 Task: Add the task  Improve the appâ€™s caching system for faster data retrieval to the section Escape Velocity in the project WorthyTech and add a Due Date to the respective task as 2023/09/22.
Action: Mouse moved to (77, 348)
Screenshot: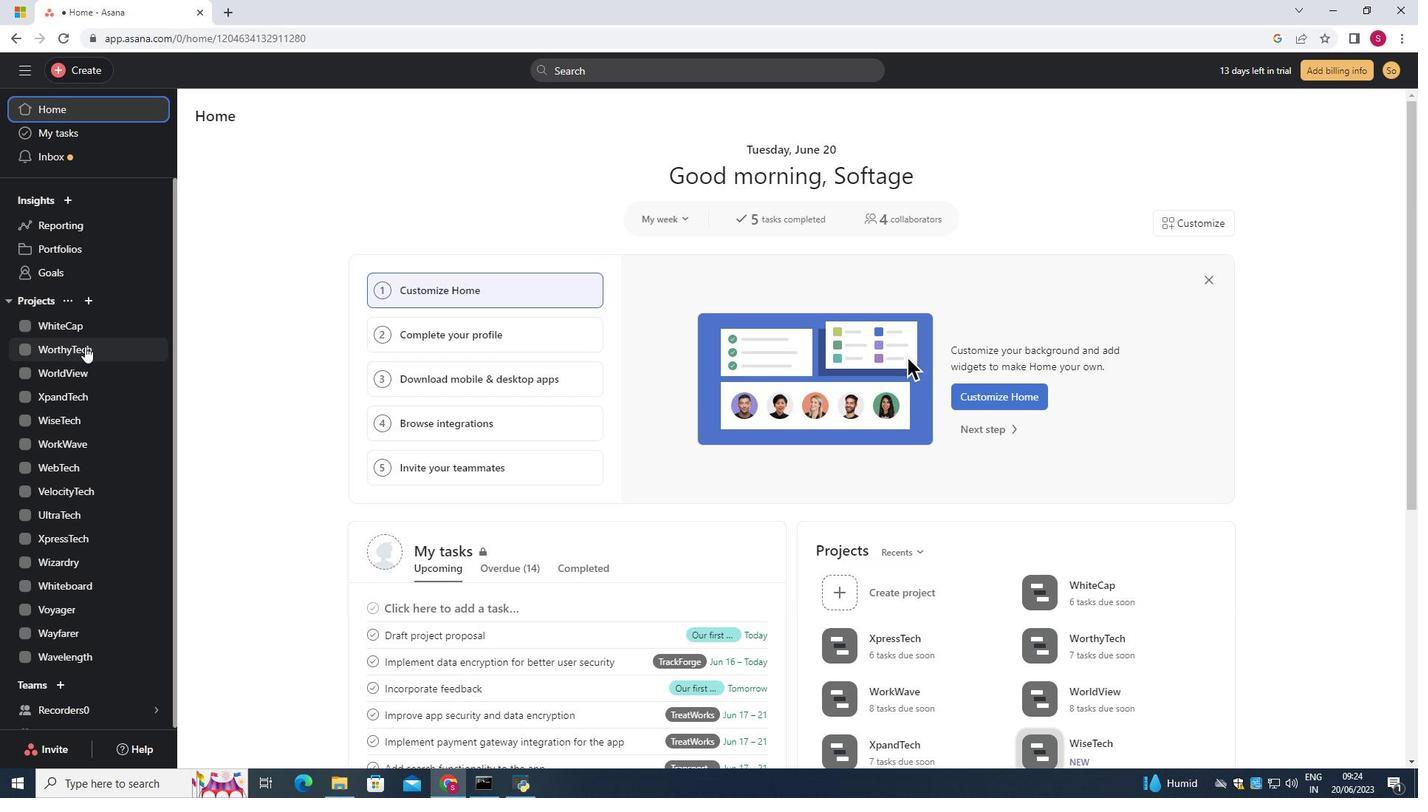 
Action: Mouse pressed left at (77, 348)
Screenshot: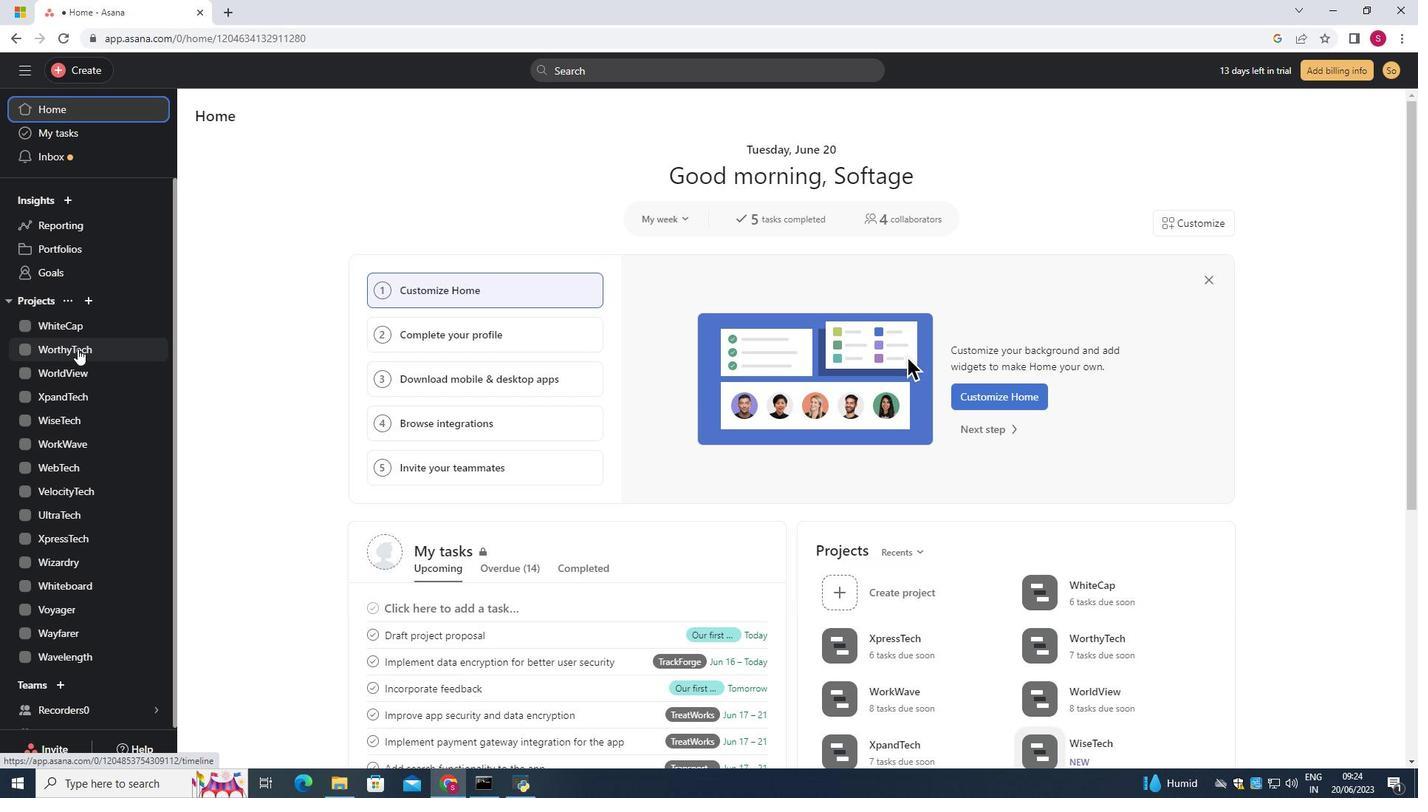 
Action: Mouse moved to (1402, 764)
Screenshot: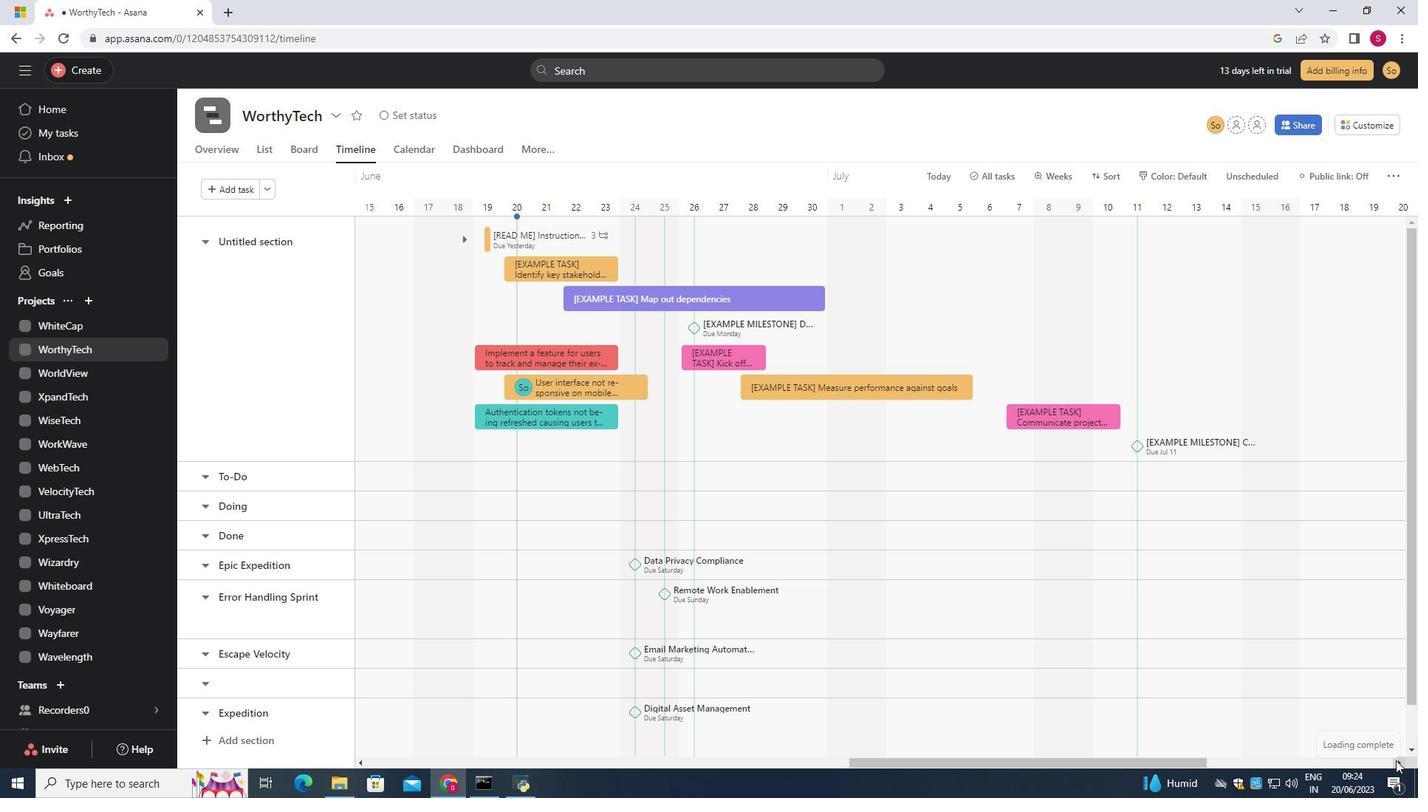 
Action: Mouse pressed left at (1402, 764)
Screenshot: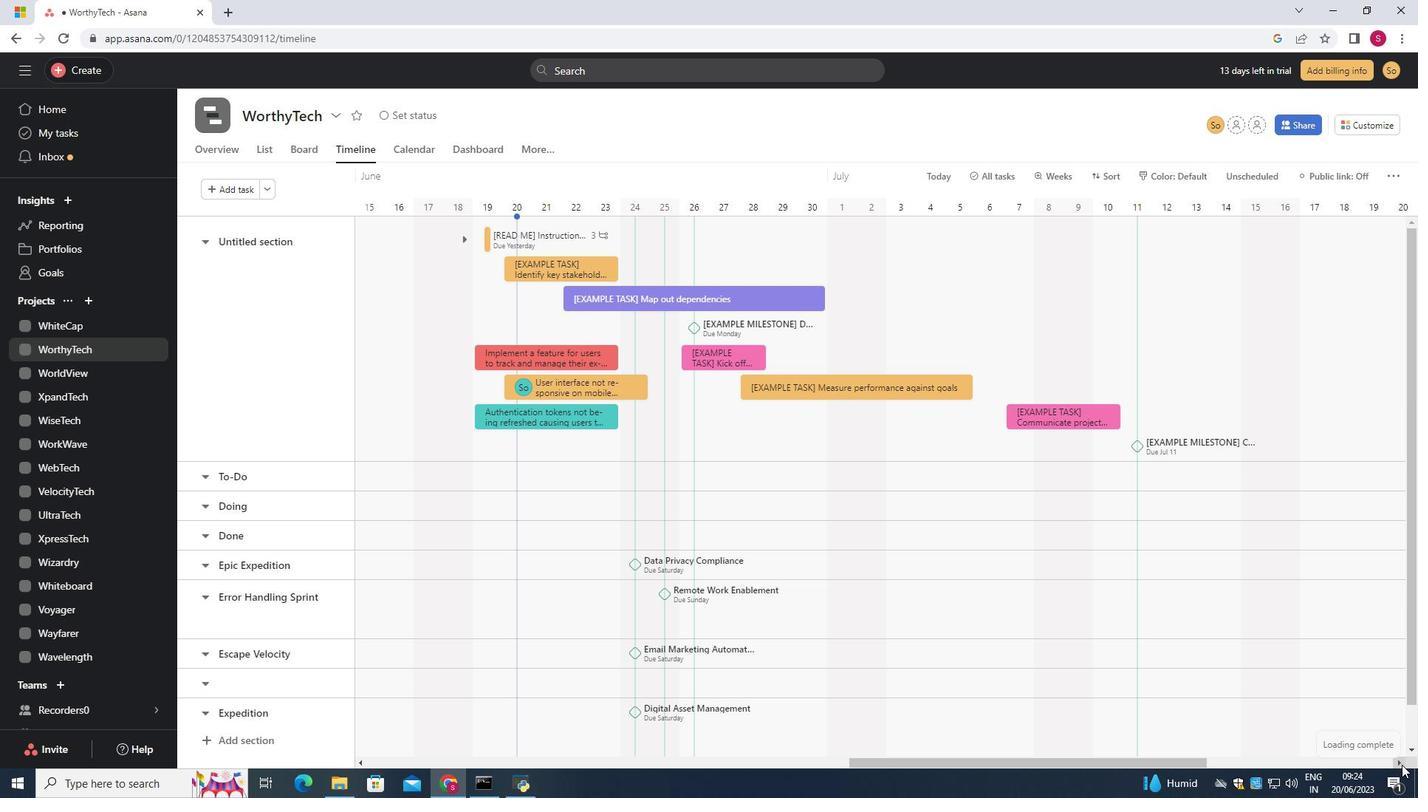 
Action: Mouse moved to (1270, 619)
Screenshot: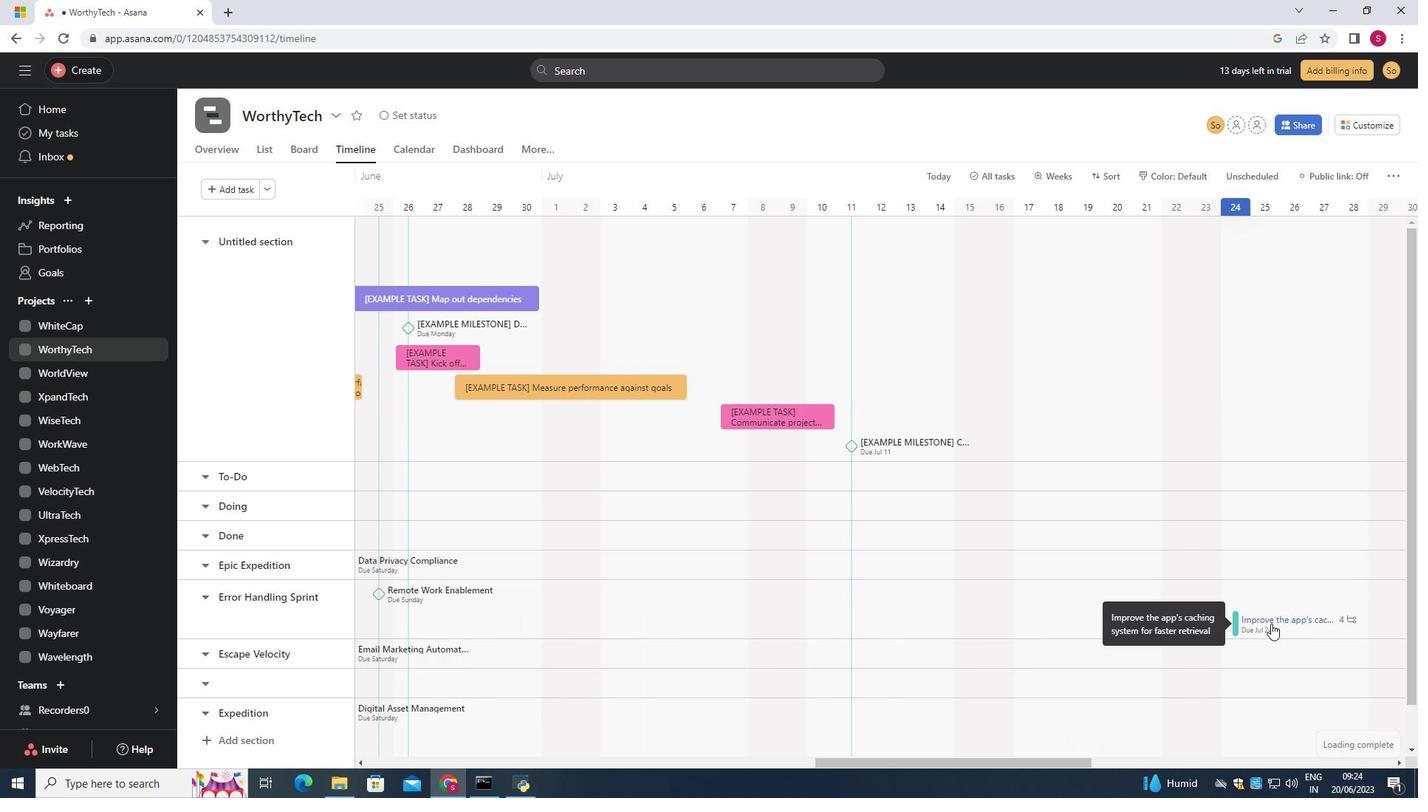 
Action: Mouse pressed left at (1270, 619)
Screenshot: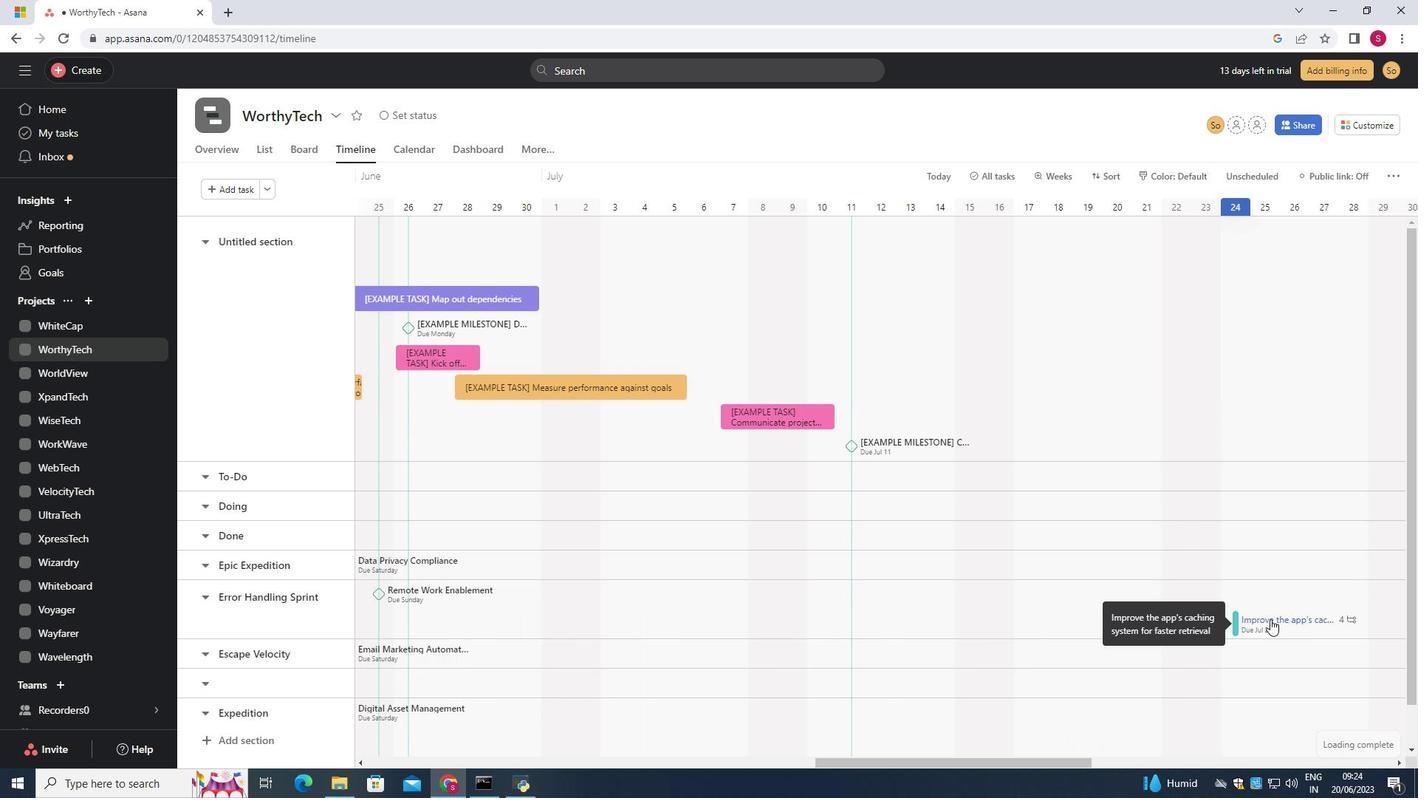 
Action: Mouse moved to (1105, 322)
Screenshot: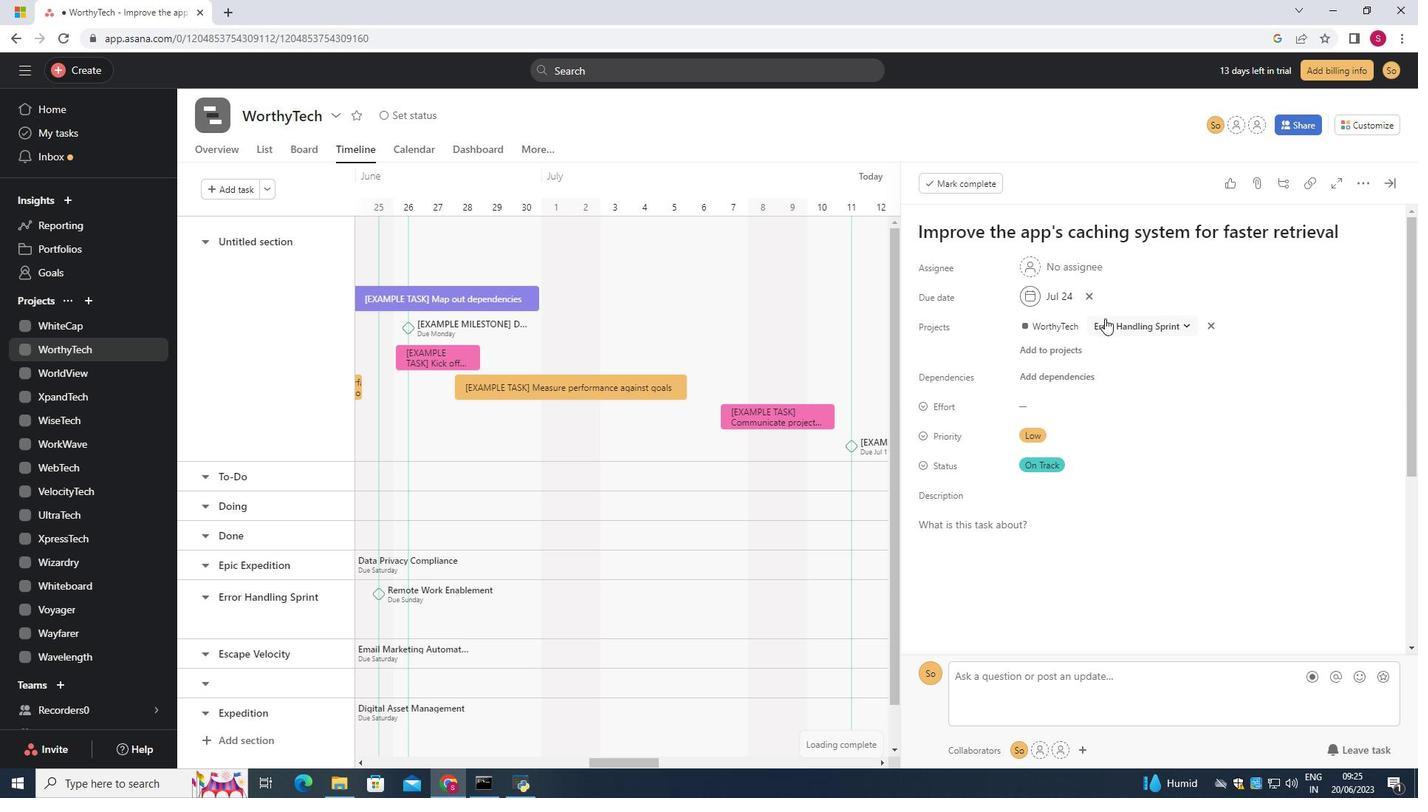
Action: Mouse pressed left at (1105, 322)
Screenshot: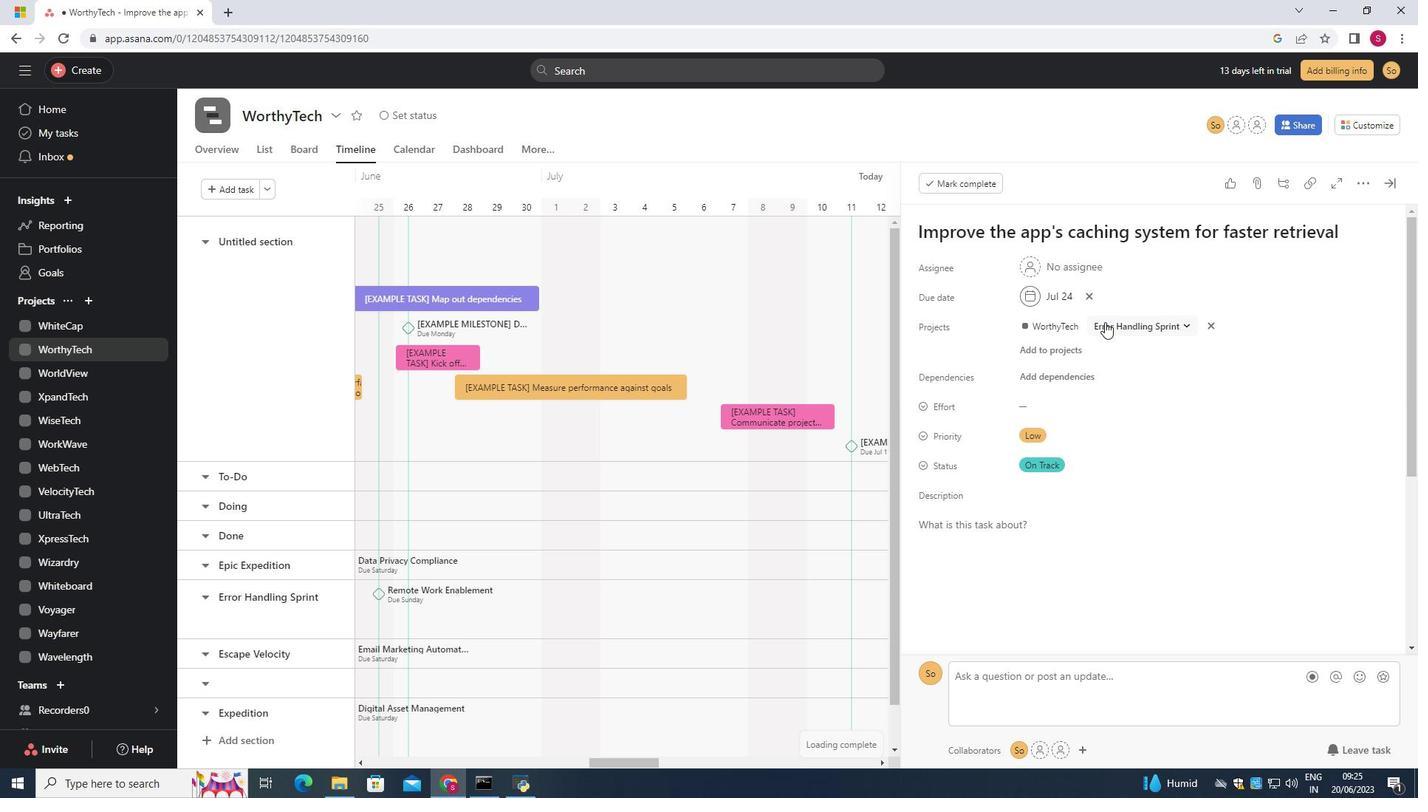 
Action: Mouse moved to (1107, 524)
Screenshot: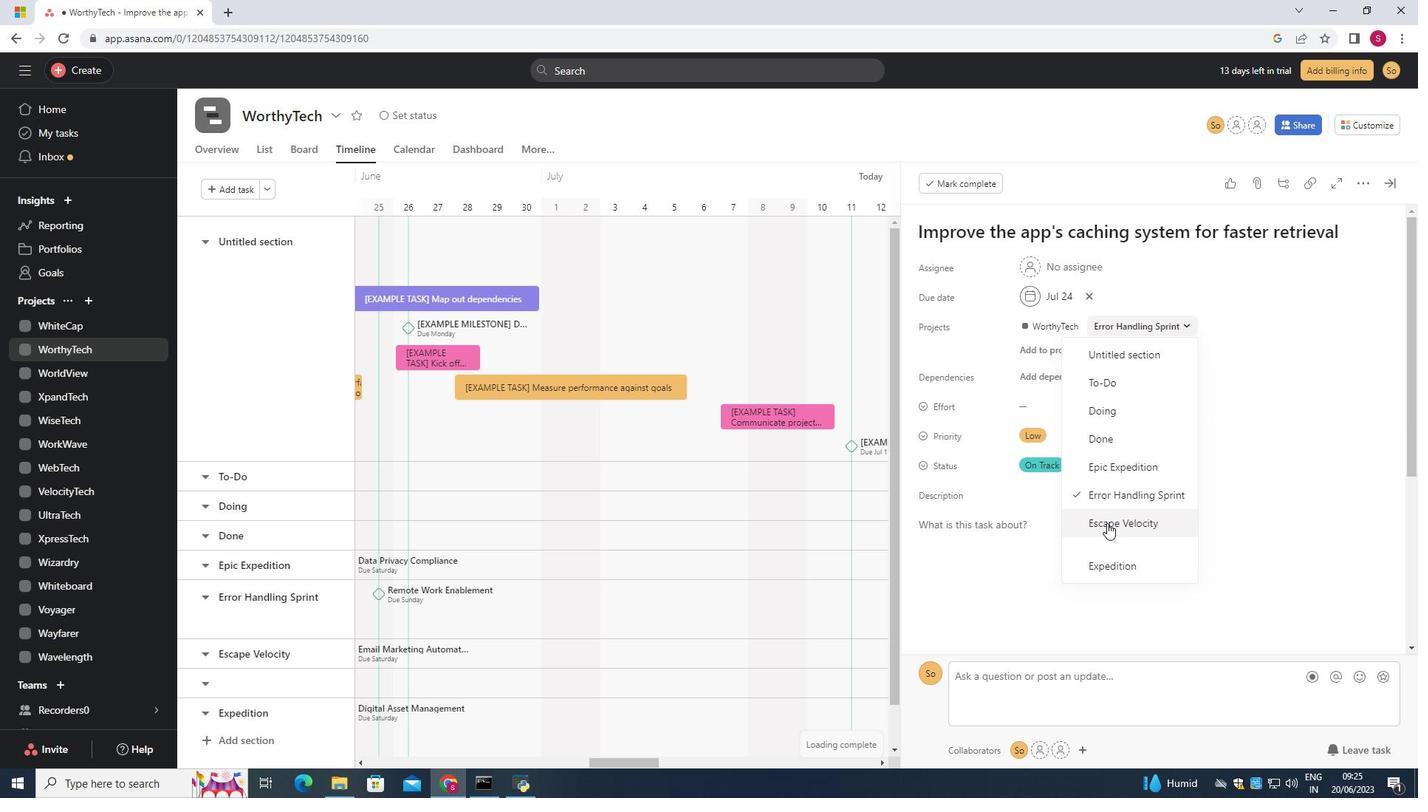 
Action: Mouse pressed left at (1107, 524)
Screenshot: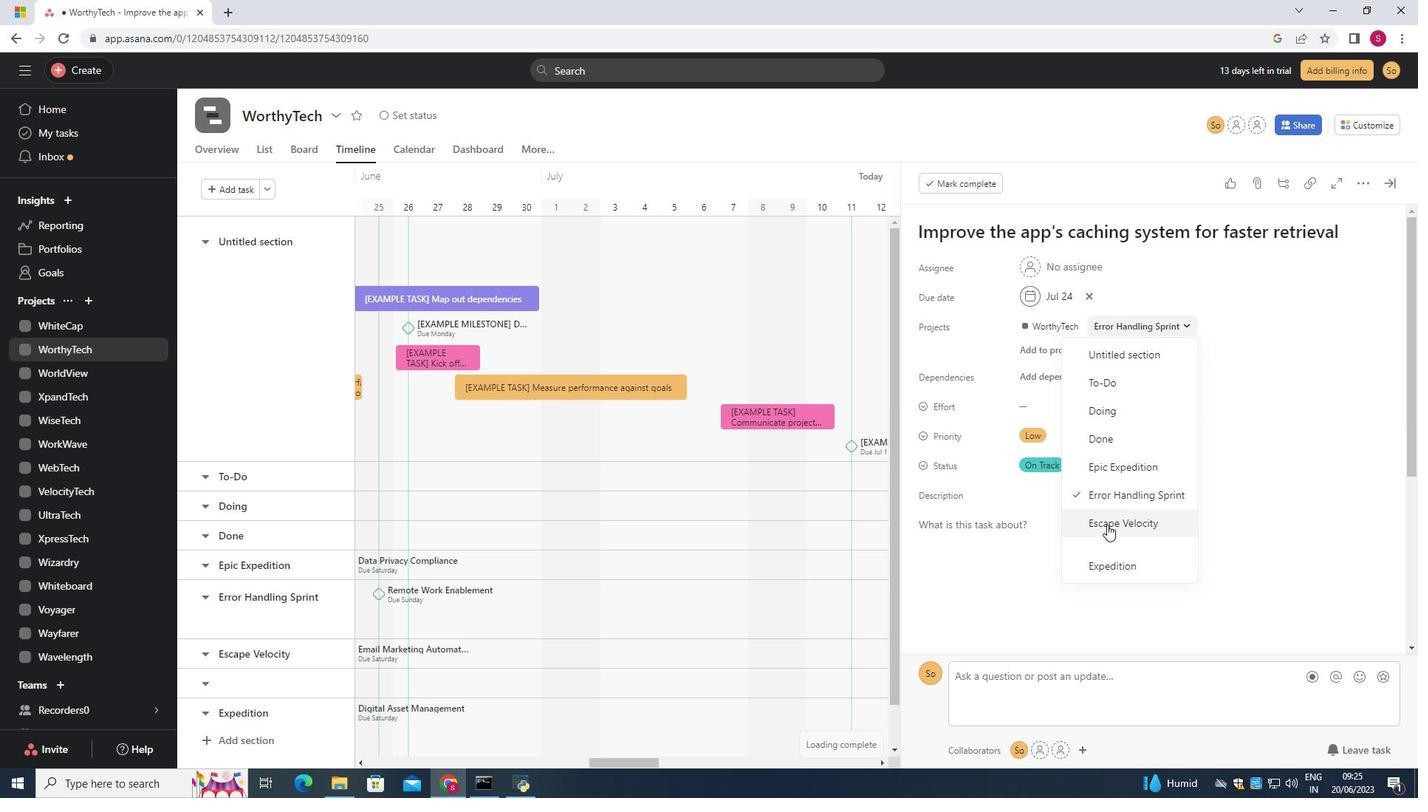
Action: Mouse moved to (1087, 297)
Screenshot: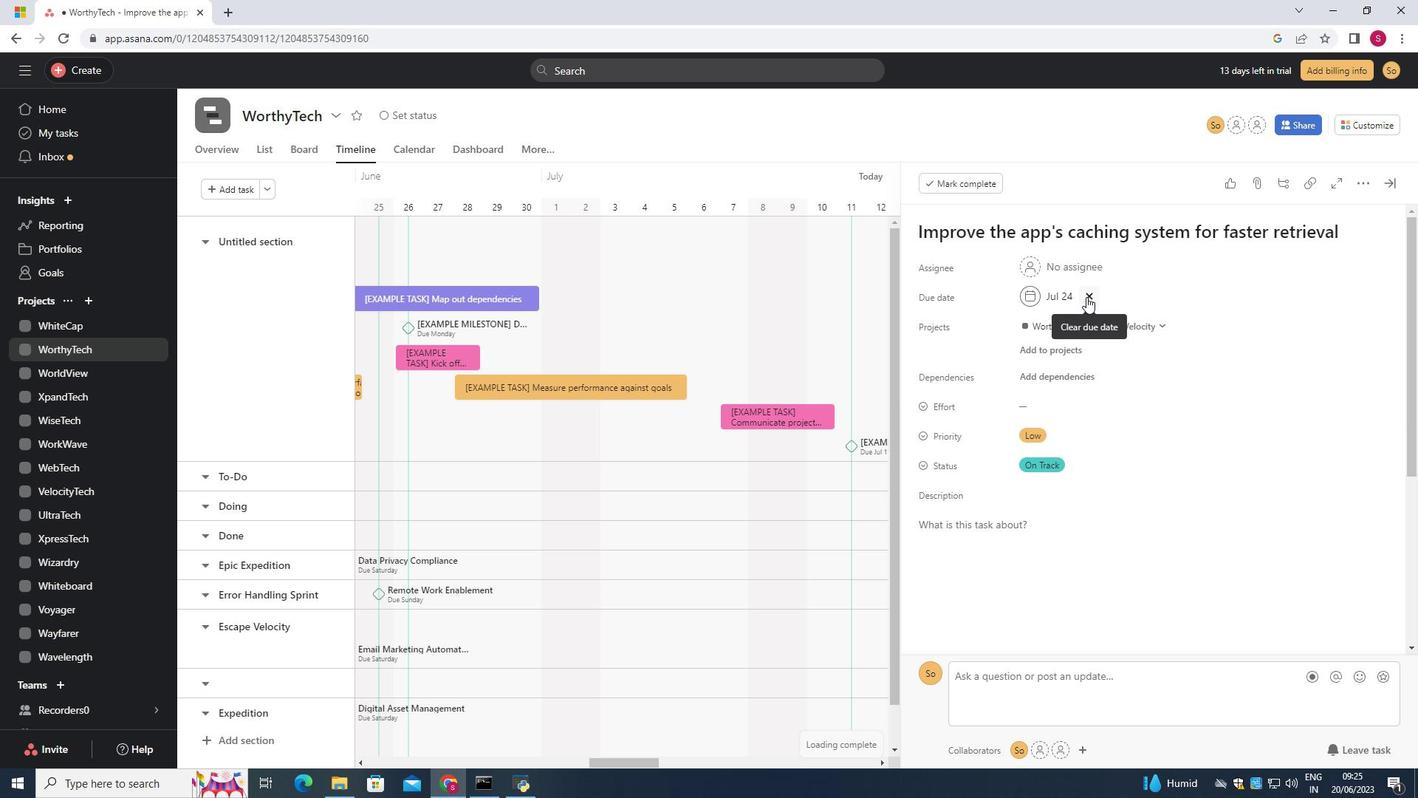 
Action: Mouse pressed left at (1087, 297)
Screenshot: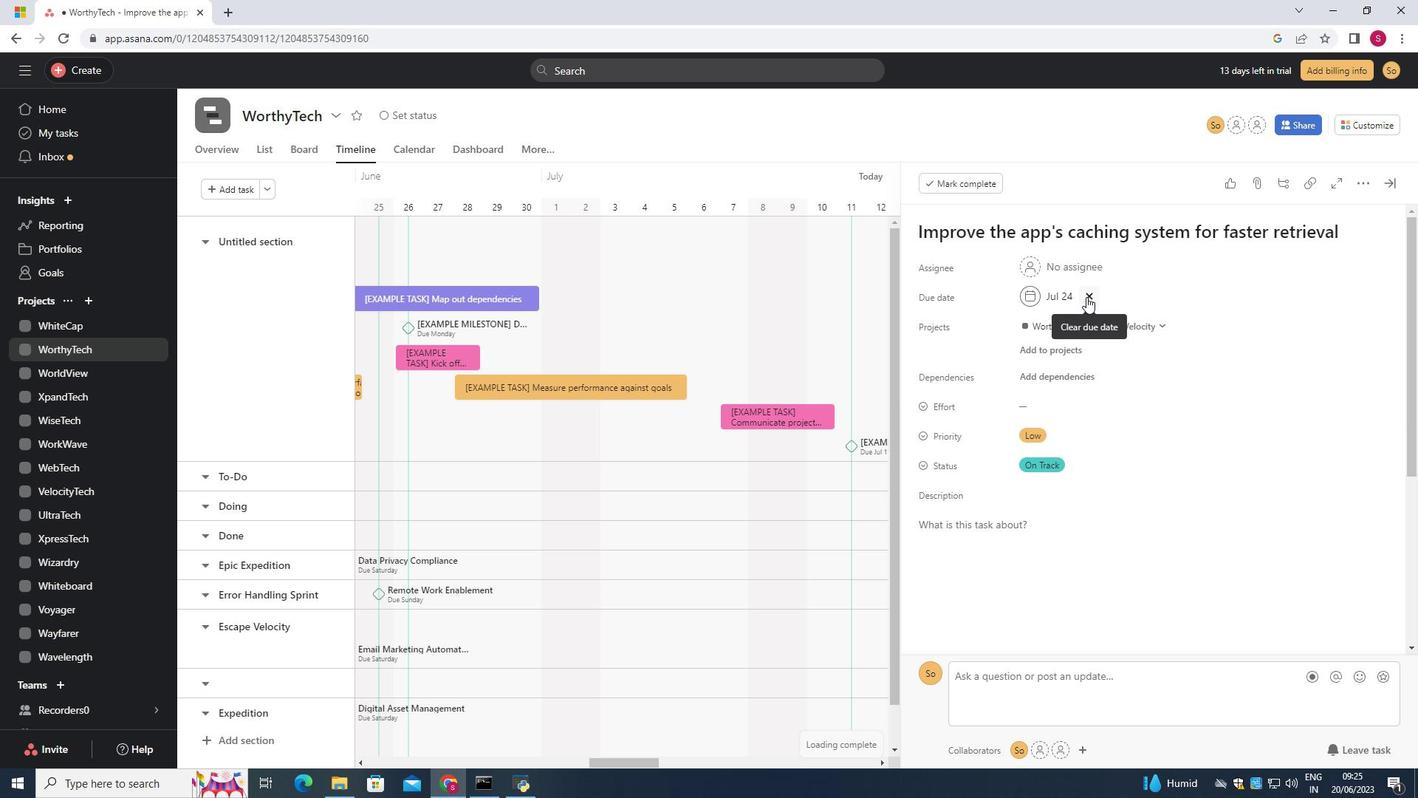 
Action: Mouse moved to (1030, 299)
Screenshot: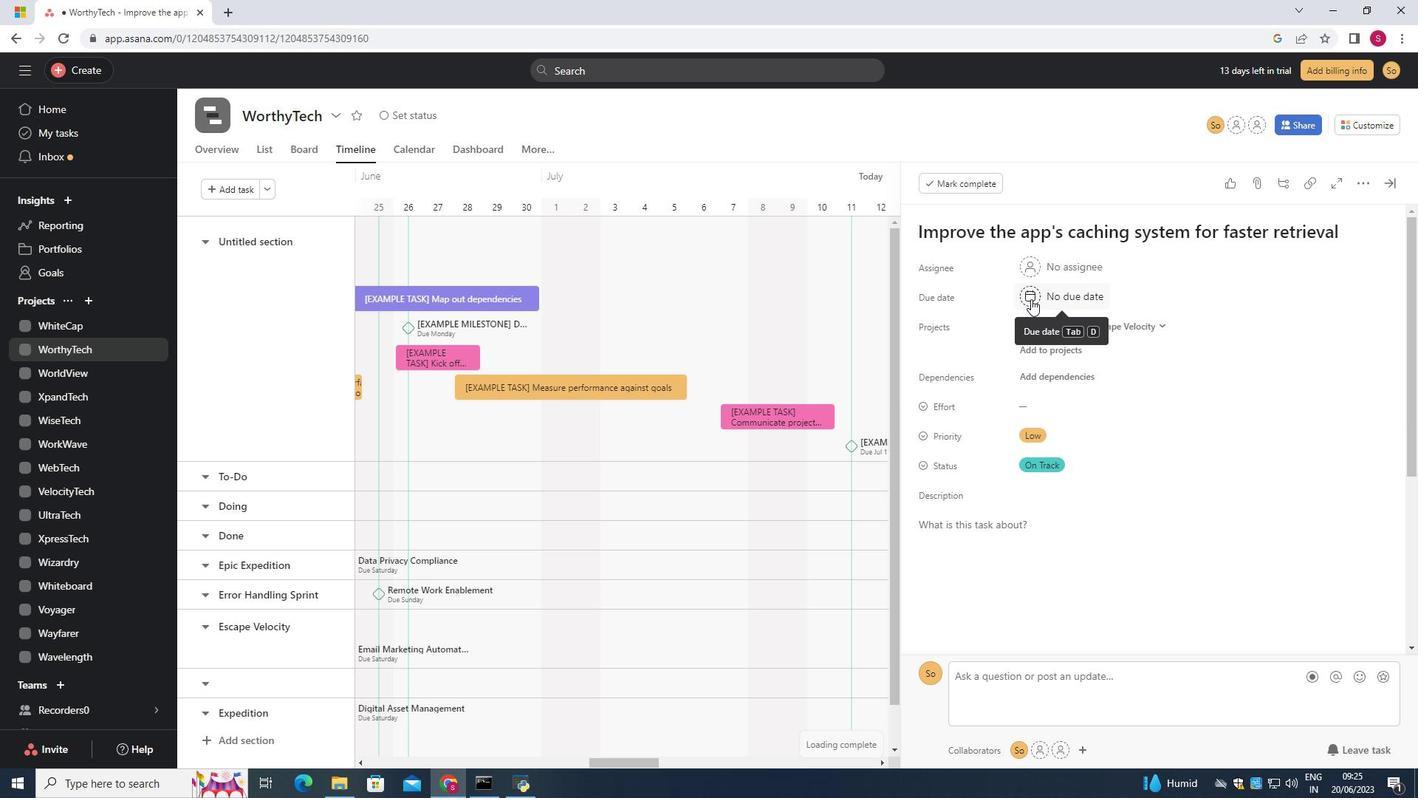 
Action: Mouse pressed left at (1030, 299)
Screenshot: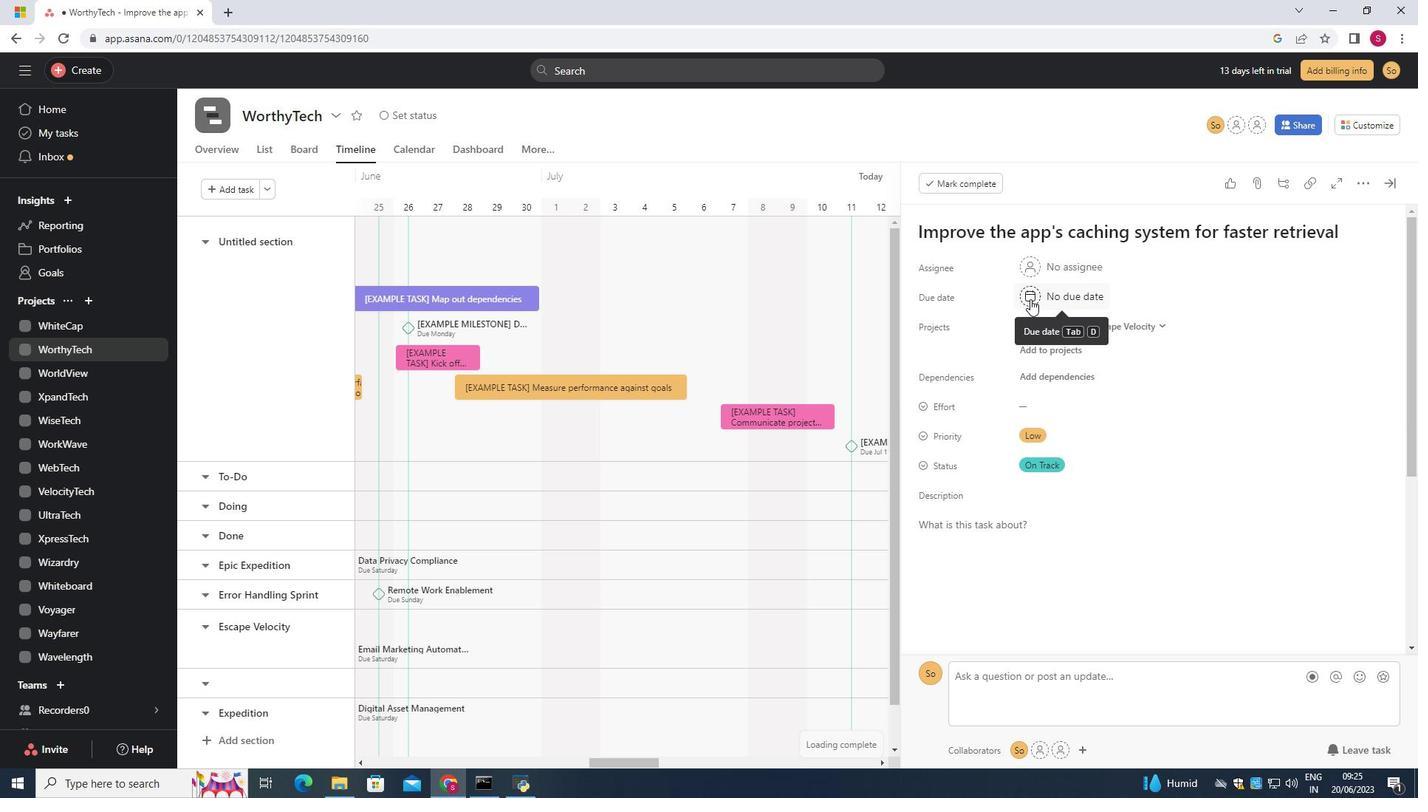 
Action: Key pressed 2023/09/22<Key.enter>
Screenshot: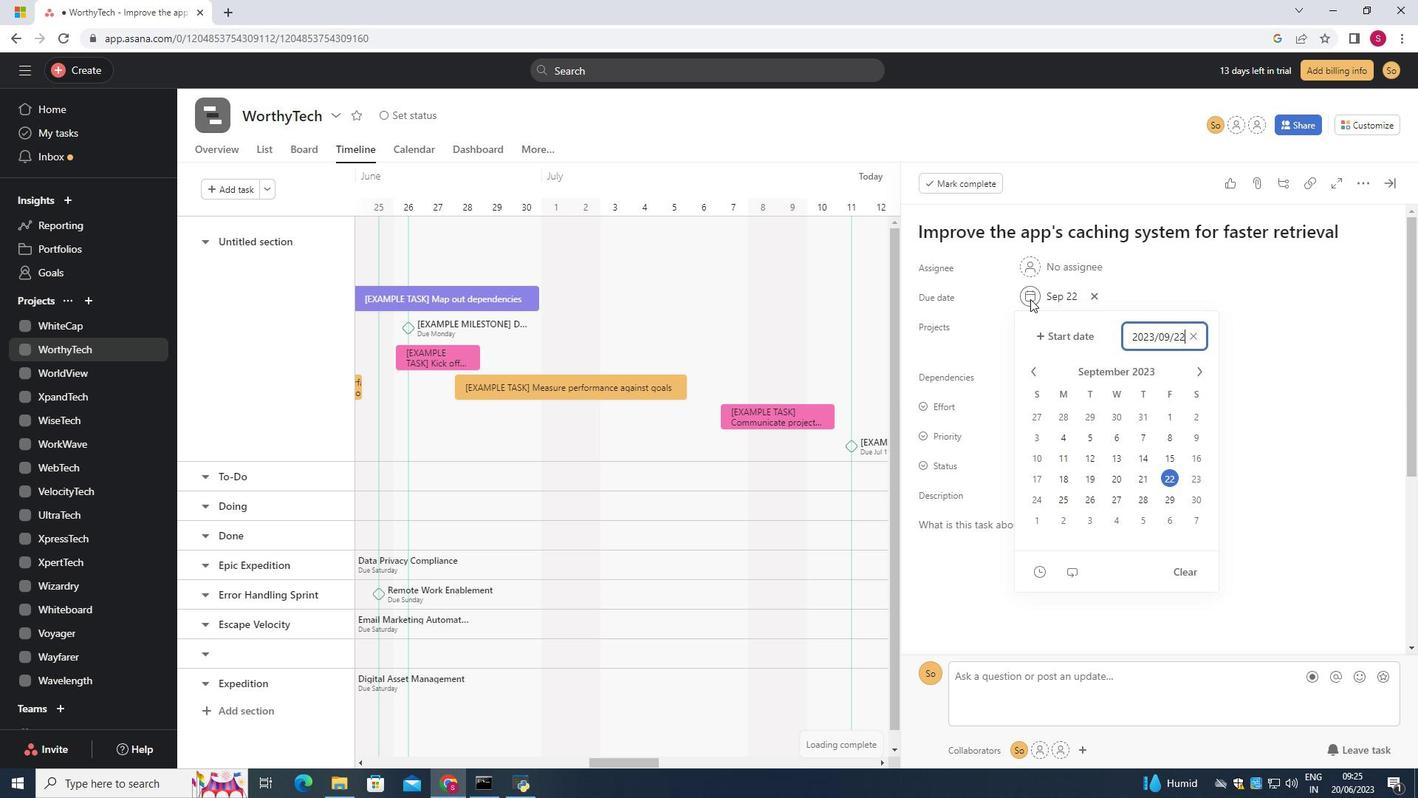 
